 Task: Research Airbnb accommodation in Lake Tahoe with access to National parks.
Action: Mouse moved to (502, 72)
Screenshot: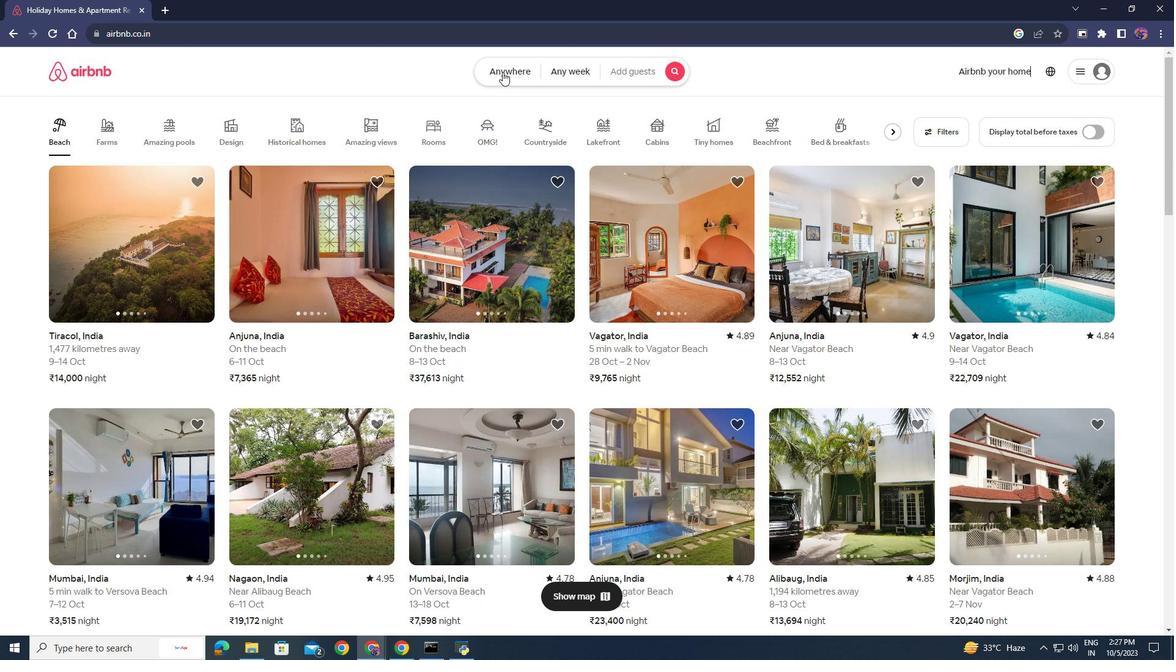 
Action: Mouse pressed left at (502, 72)
Screenshot: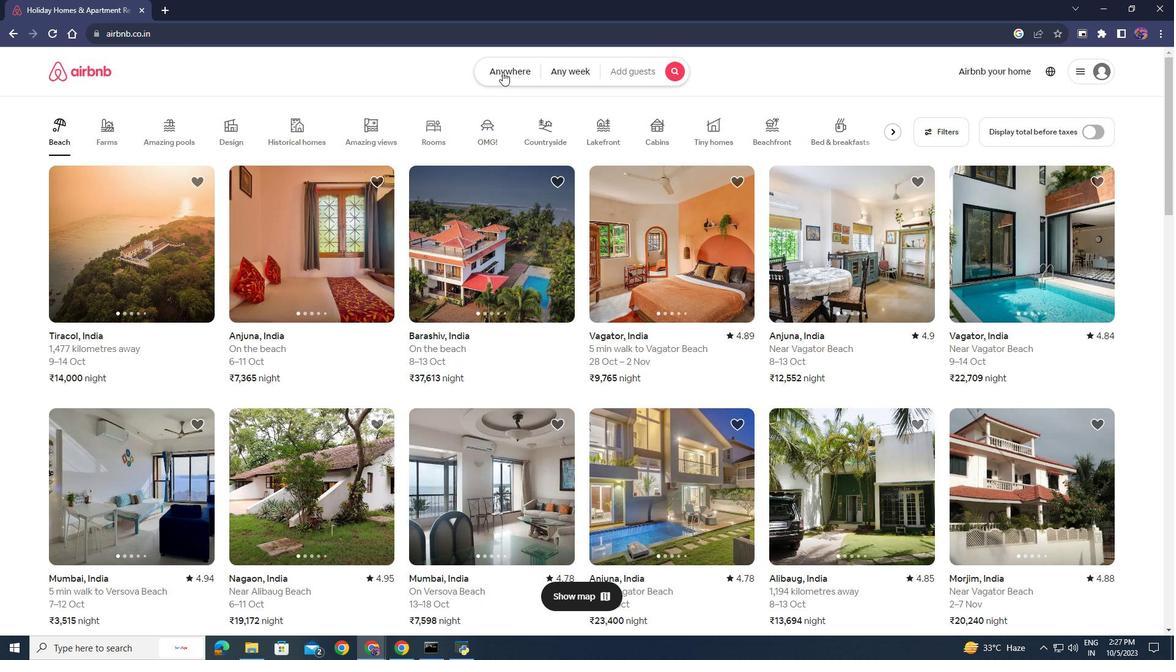 
Action: Mouse moved to (386, 122)
Screenshot: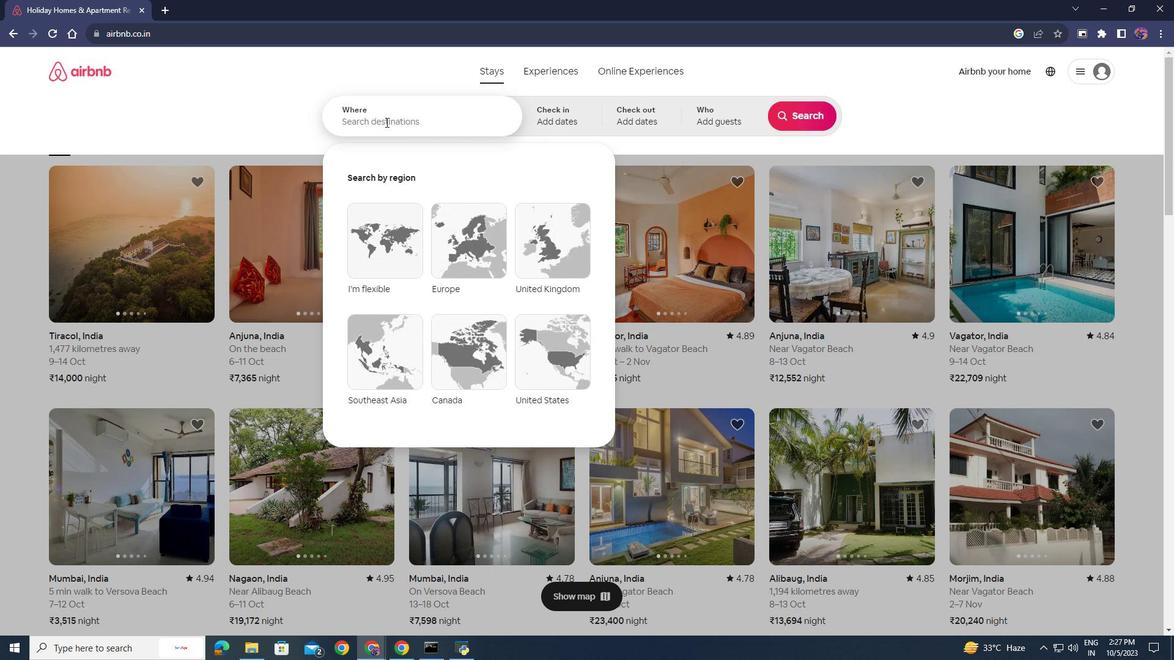 
Action: Mouse pressed left at (386, 122)
Screenshot: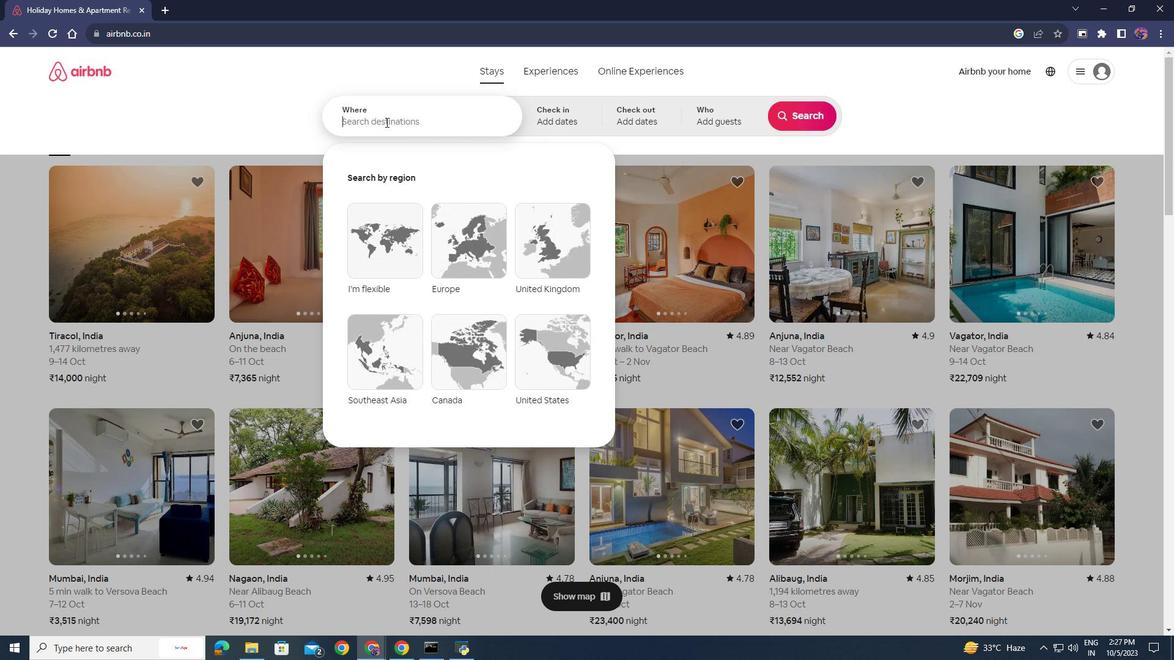 
Action: Key pressed lake<Key.space>tahow<Key.backspace>e<Key.enter>
Screenshot: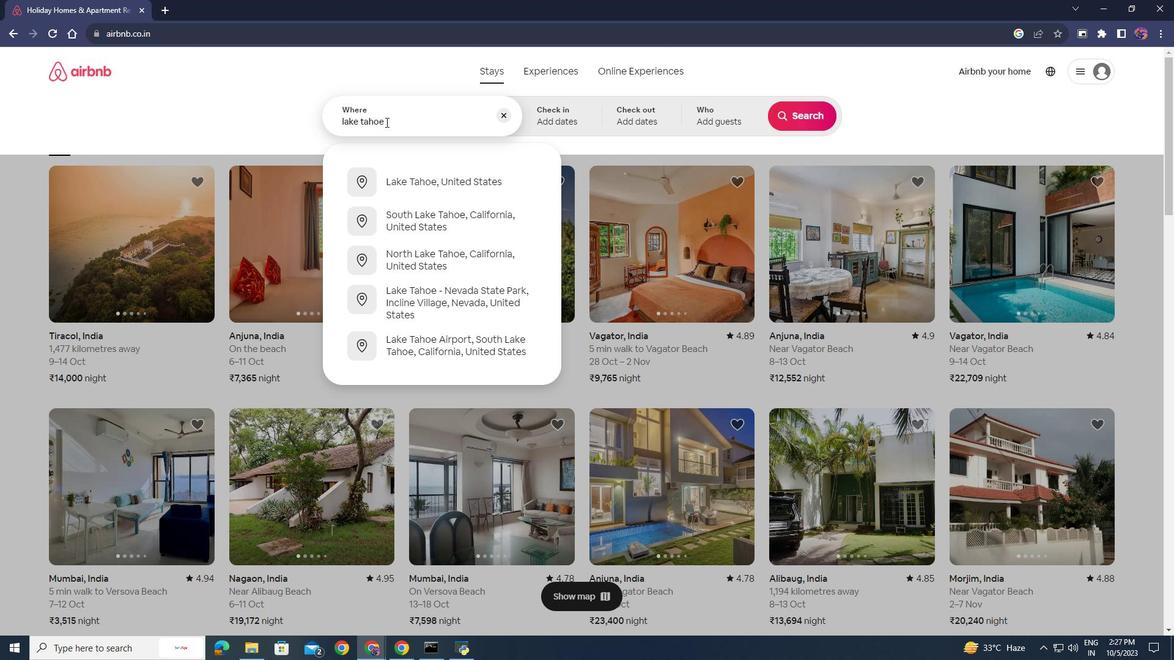 
Action: Mouse moved to (801, 116)
Screenshot: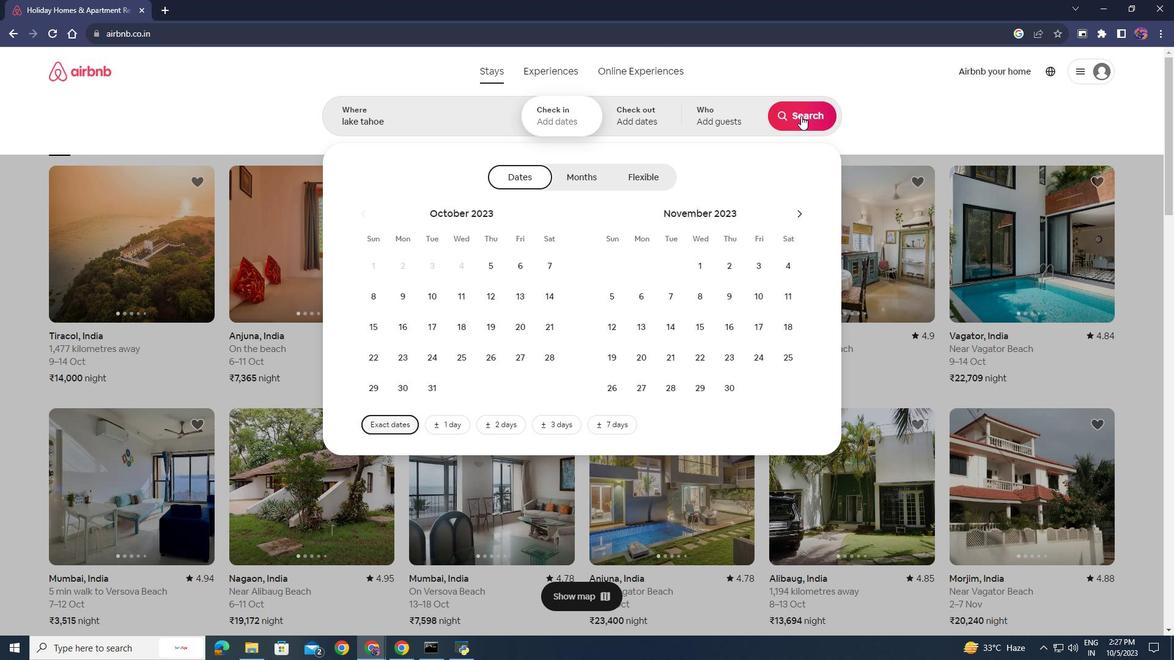 
Action: Mouse pressed left at (801, 116)
Screenshot: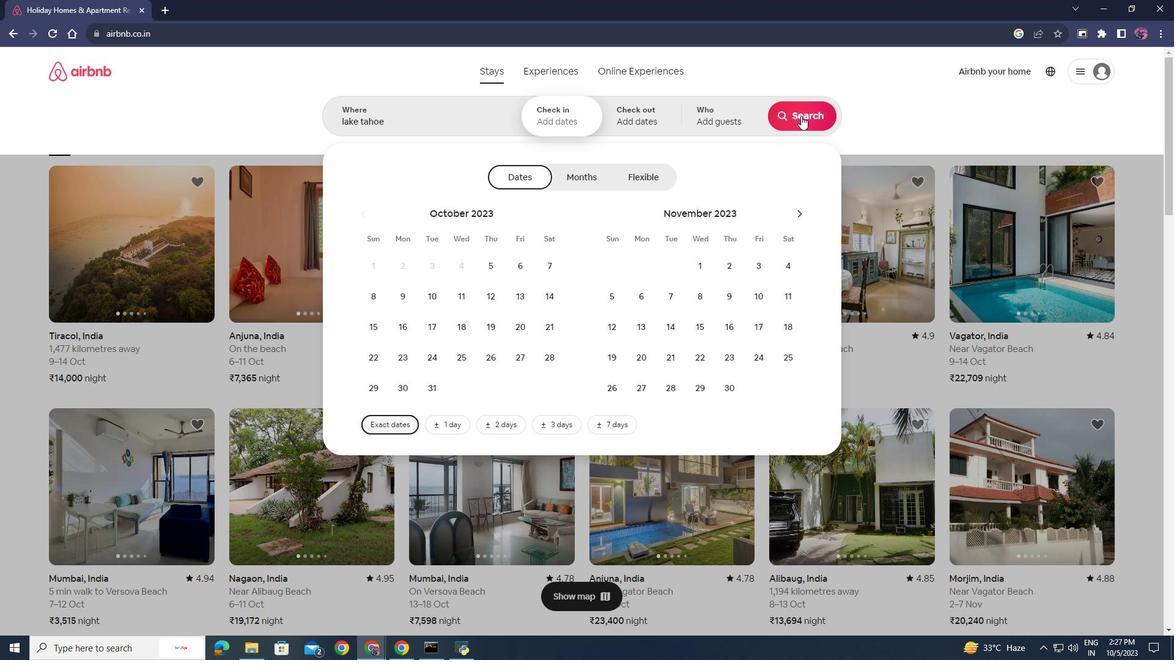 
Action: Mouse moved to (930, 116)
Screenshot: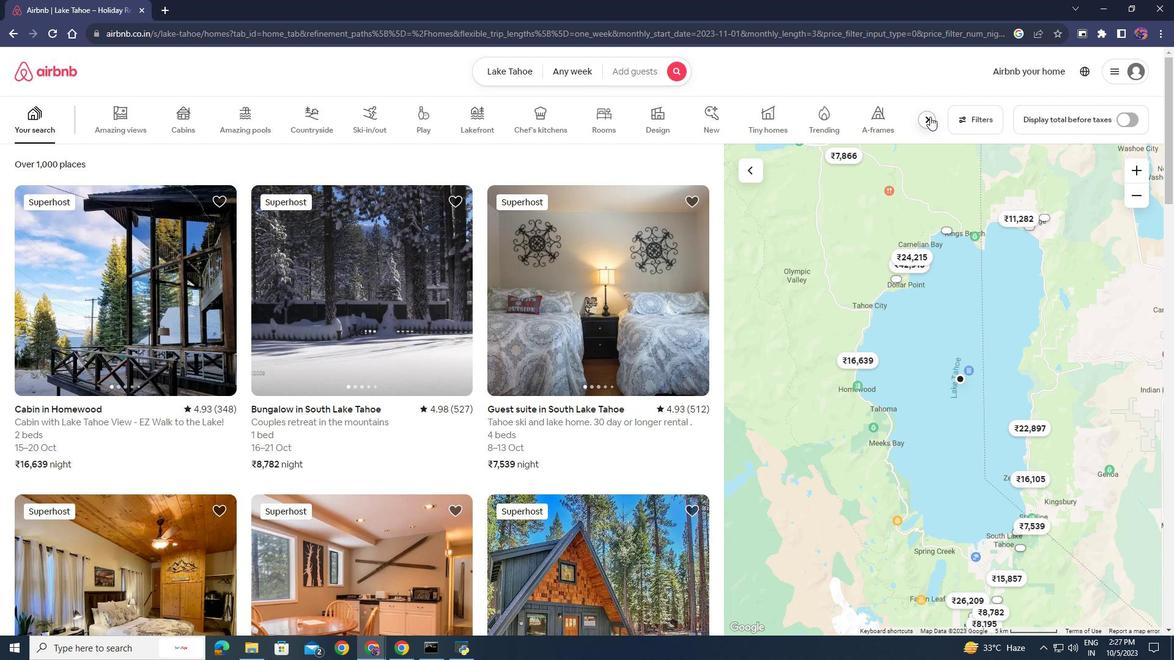 
Action: Mouse pressed left at (930, 116)
Screenshot: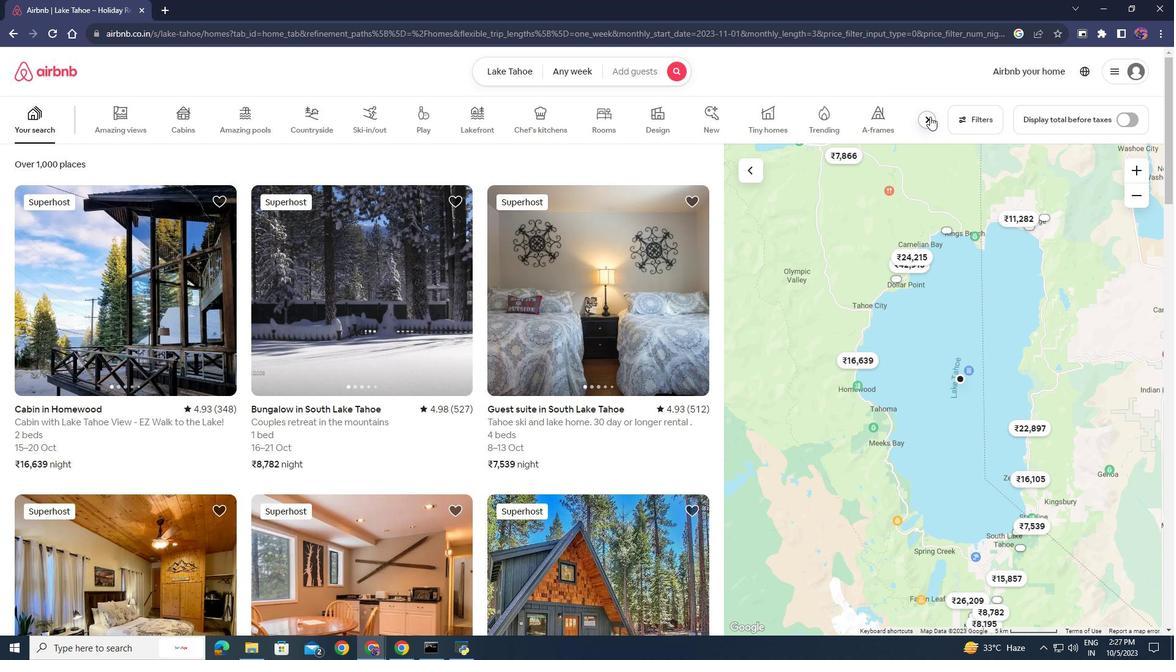 
Action: Mouse moved to (934, 118)
Screenshot: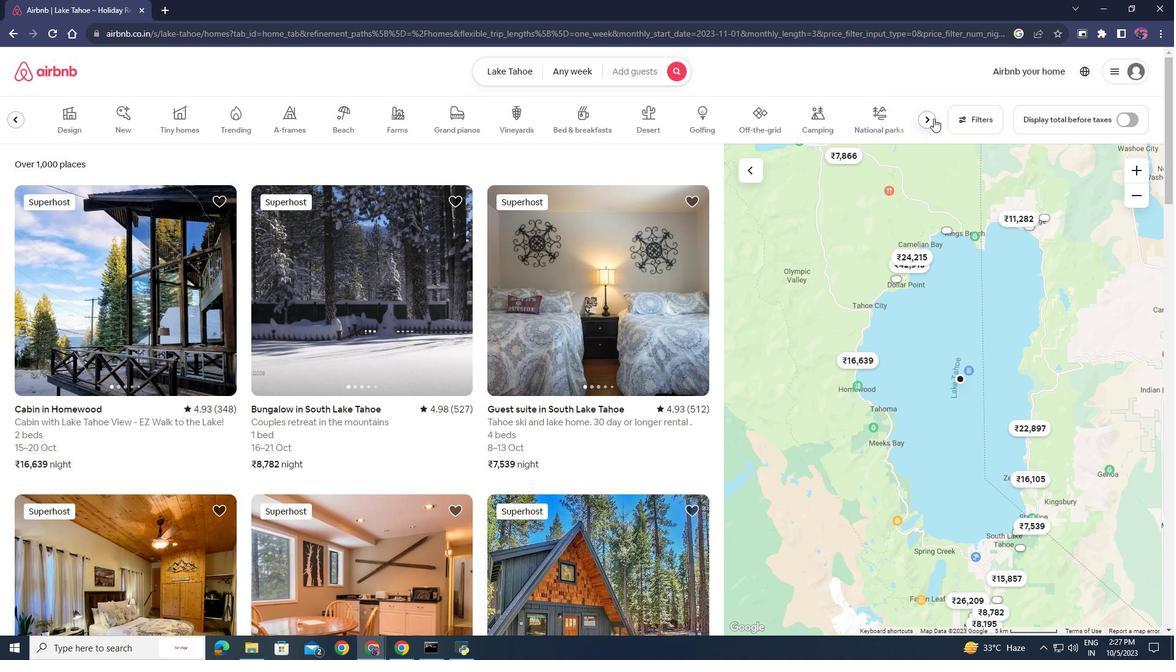 
Action: Mouse pressed left at (934, 118)
Screenshot: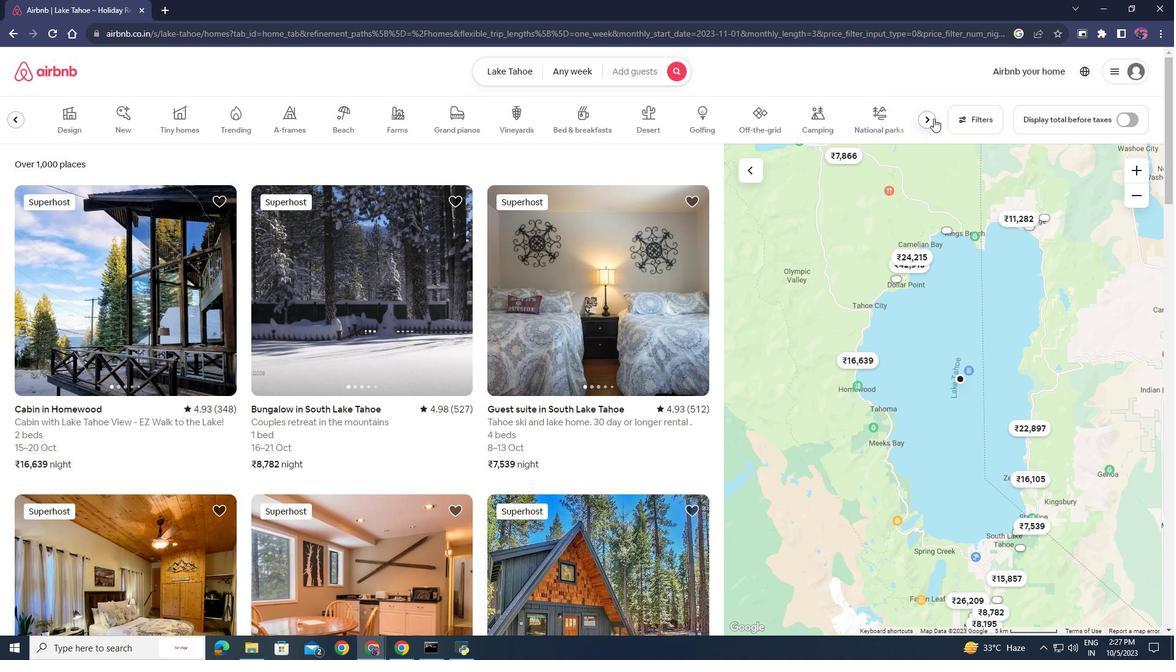 
Action: Mouse moved to (794, 115)
Screenshot: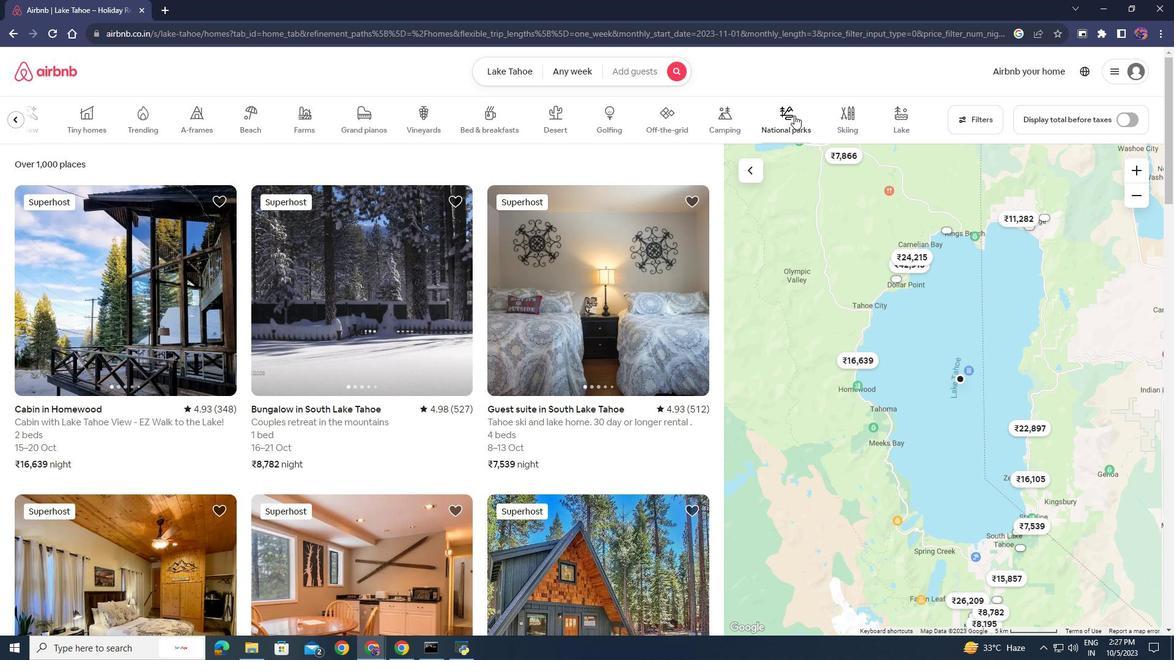 
Action: Mouse pressed left at (794, 115)
Screenshot: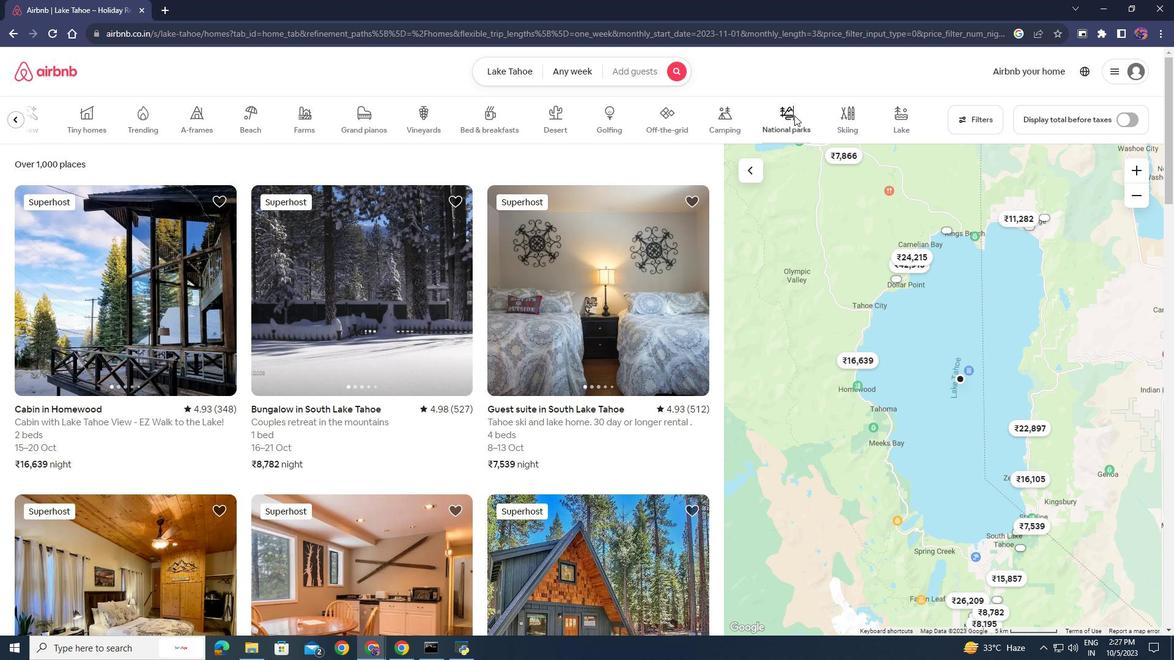 
Action: Mouse moved to (690, 135)
Screenshot: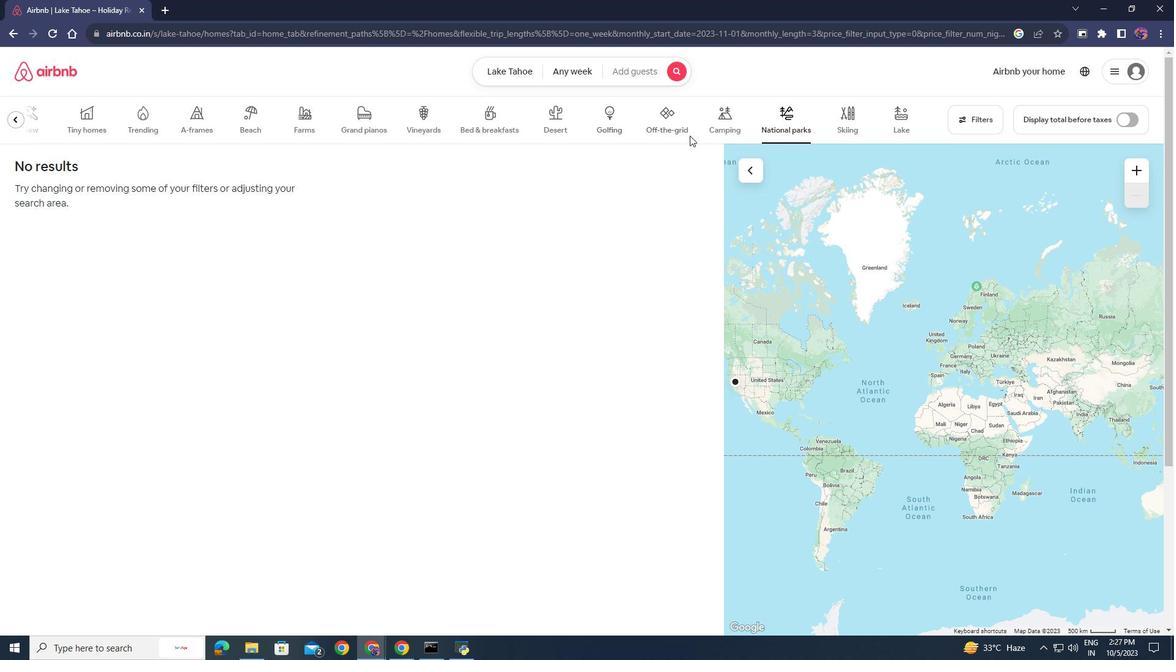 
